 Task: Create in the project AptitudeWorks and in the Backlog issue 'Improve performance when searching large data sets' a child issue 'Integration with applicant tracking systems', and assign it to team member softage.3@softage.net. Create in the project AptitudeWorks and in the Backlog issue 'Implement user permissions to restrict access to sensitive data' a child issue 'Big data model interpretability and fairness testing and optimization', and assign it to team member softage.4@softage.net
Action: Mouse moved to (224, 68)
Screenshot: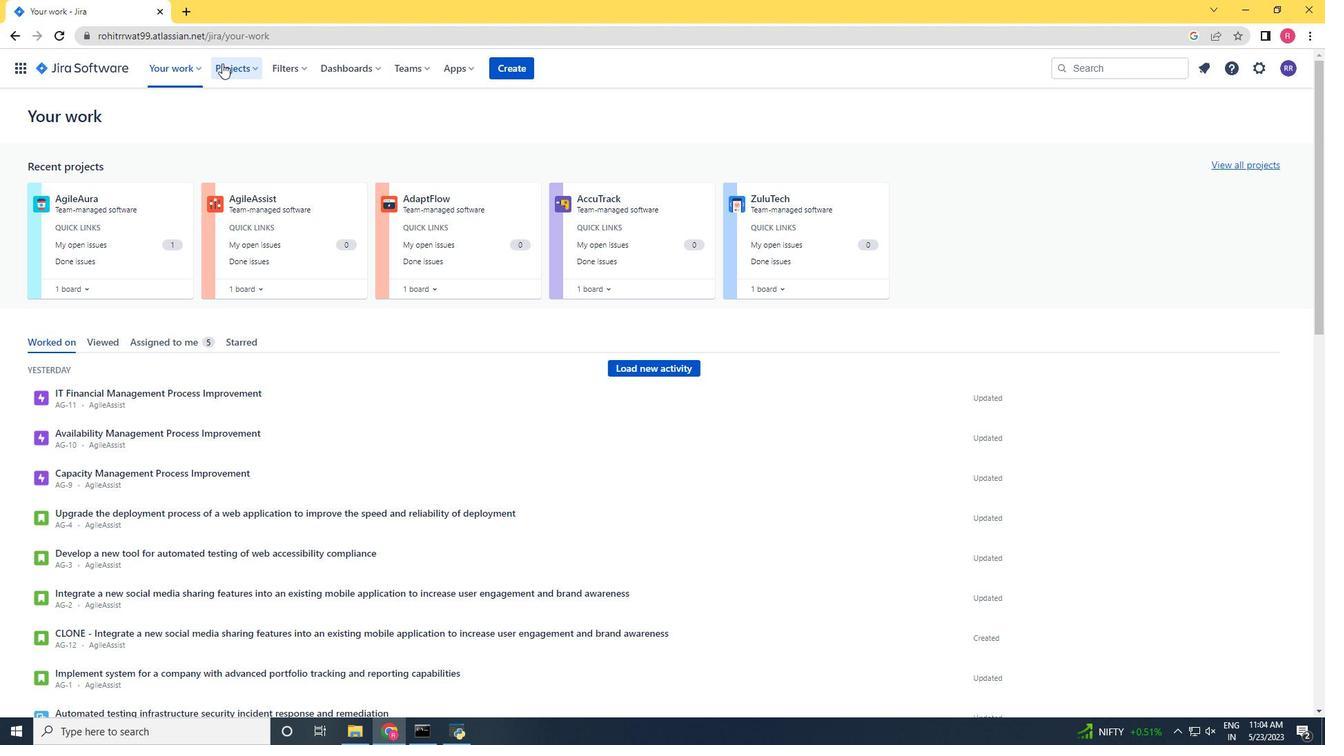
Action: Mouse pressed left at (224, 68)
Screenshot: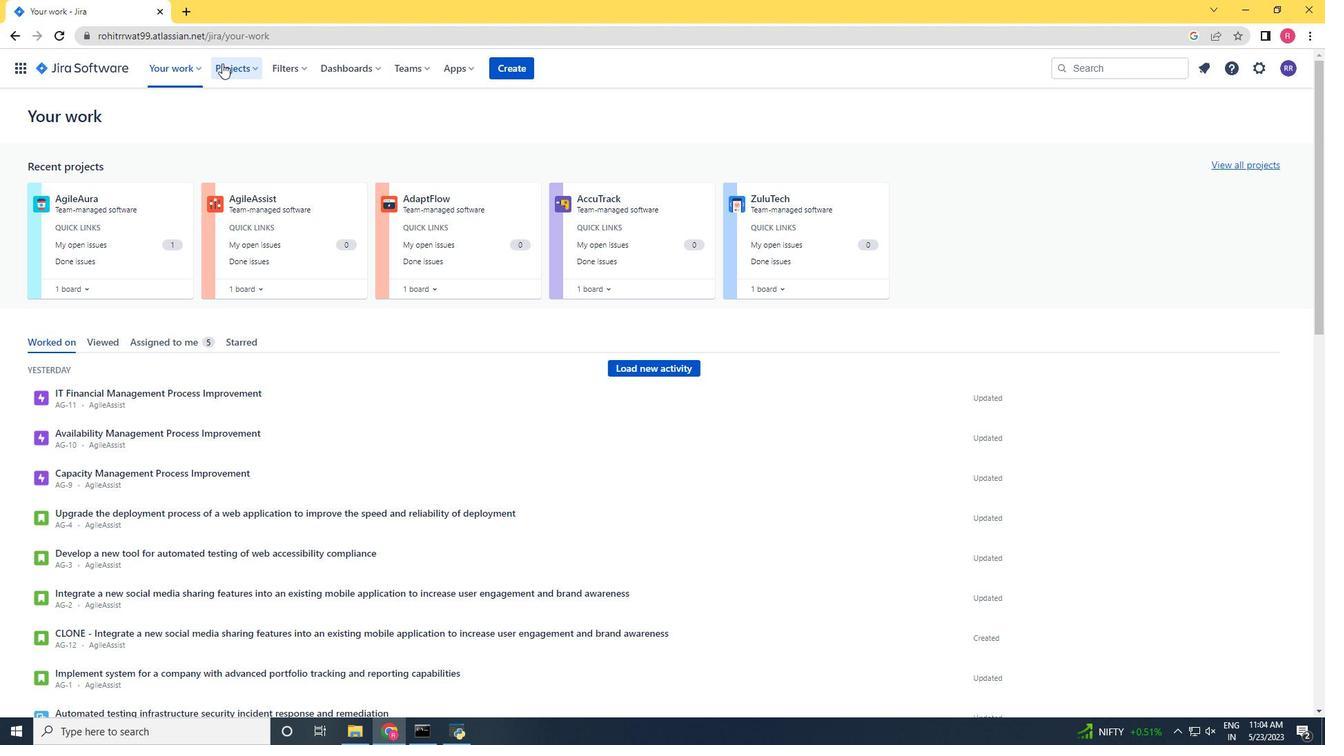 
Action: Mouse moved to (285, 139)
Screenshot: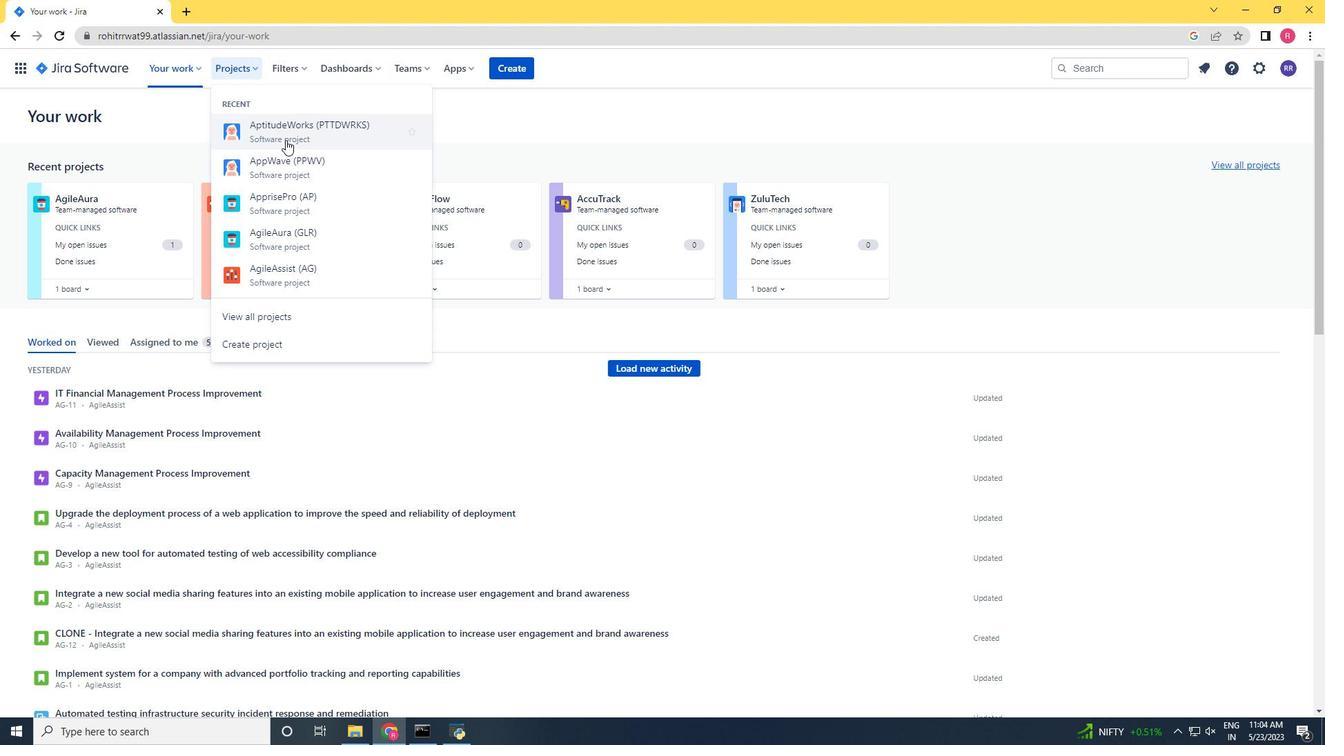 
Action: Mouse pressed left at (285, 139)
Screenshot: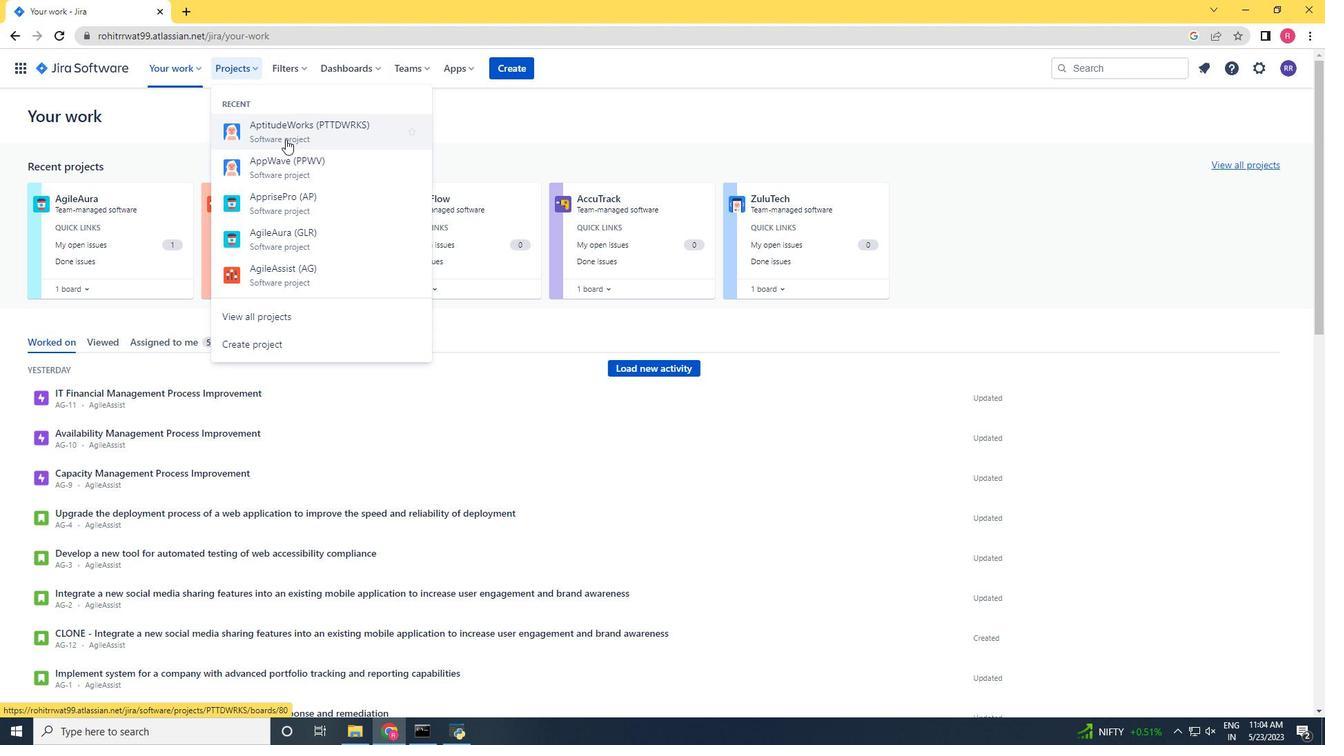 
Action: Mouse moved to (93, 204)
Screenshot: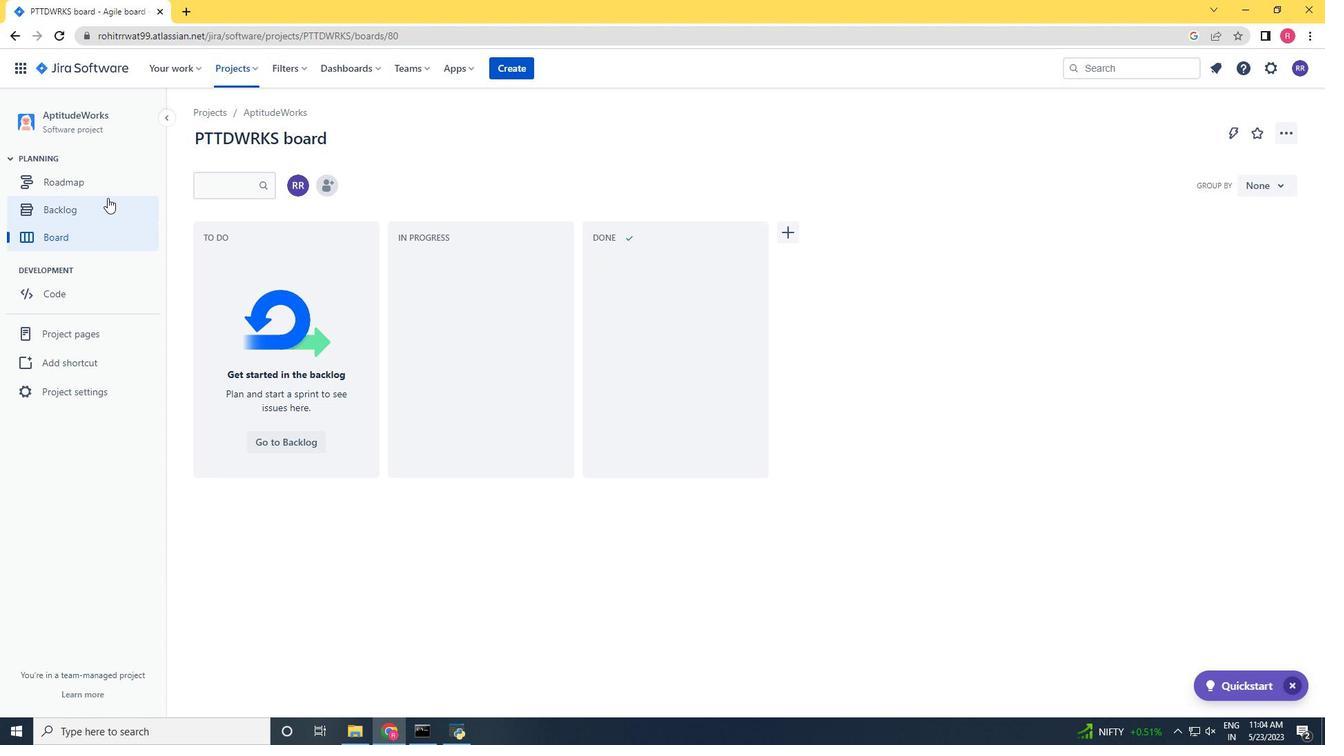 
Action: Mouse pressed left at (93, 204)
Screenshot: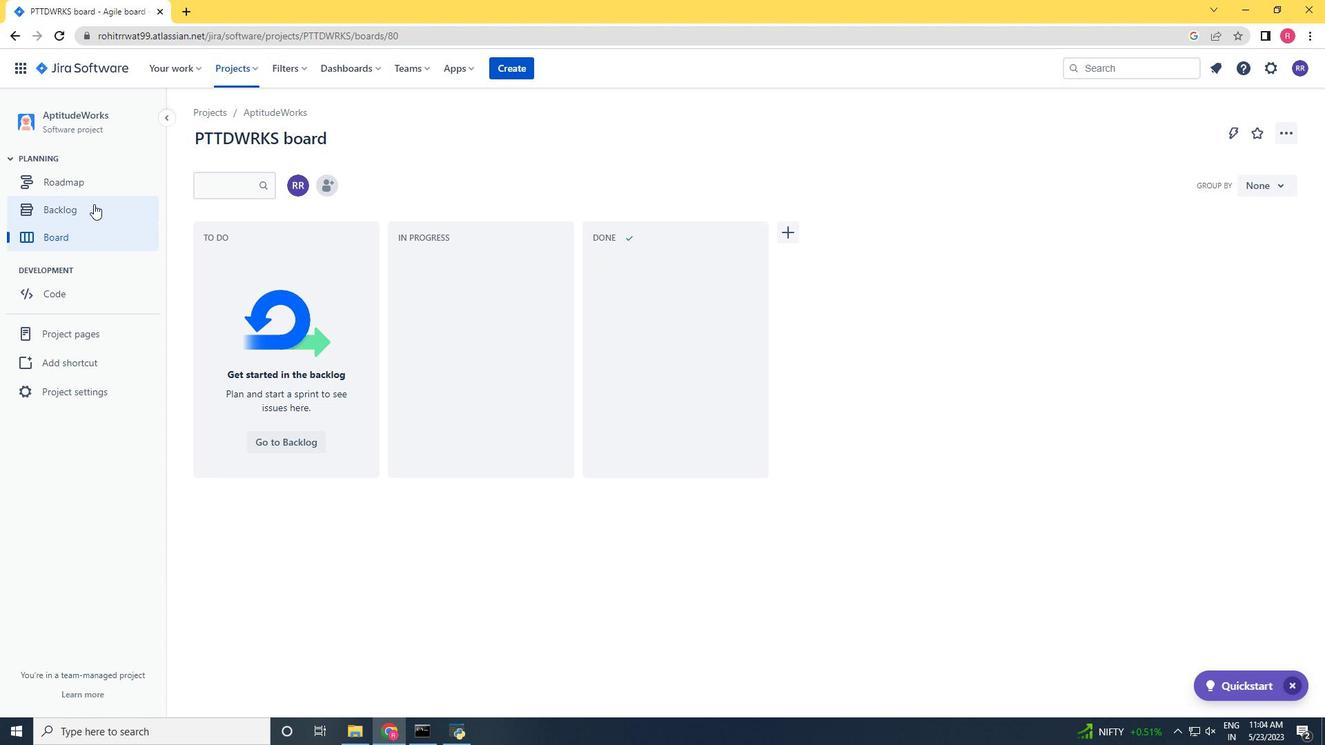 
Action: Mouse moved to (484, 421)
Screenshot: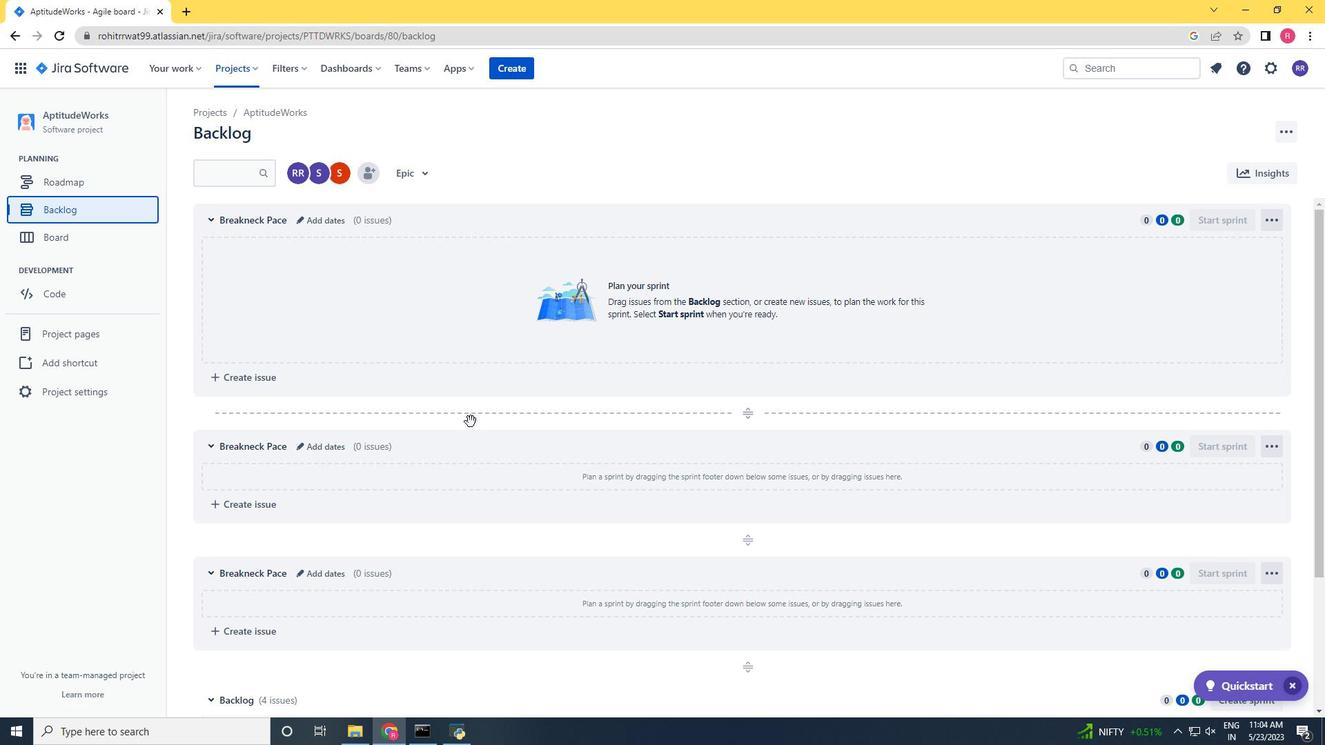 
Action: Mouse scrolled (484, 421) with delta (0, 0)
Screenshot: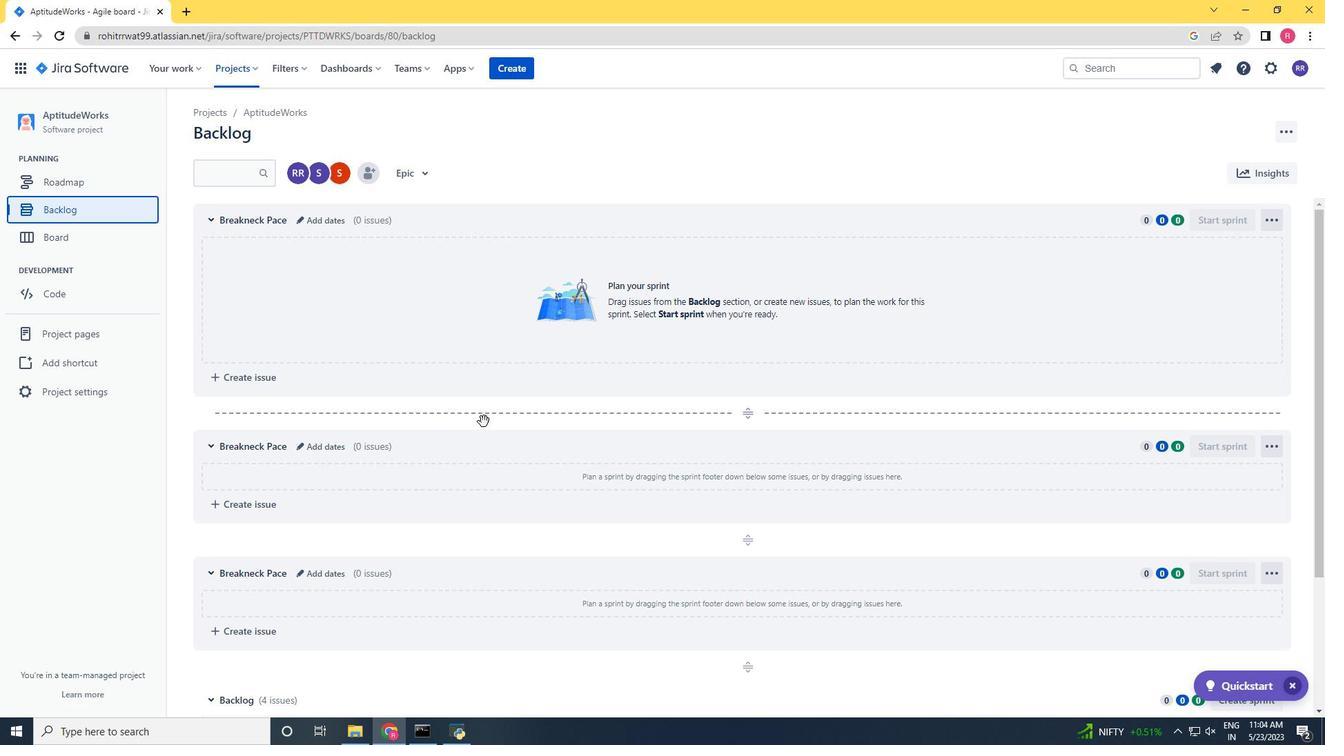 
Action: Mouse scrolled (484, 421) with delta (0, 0)
Screenshot: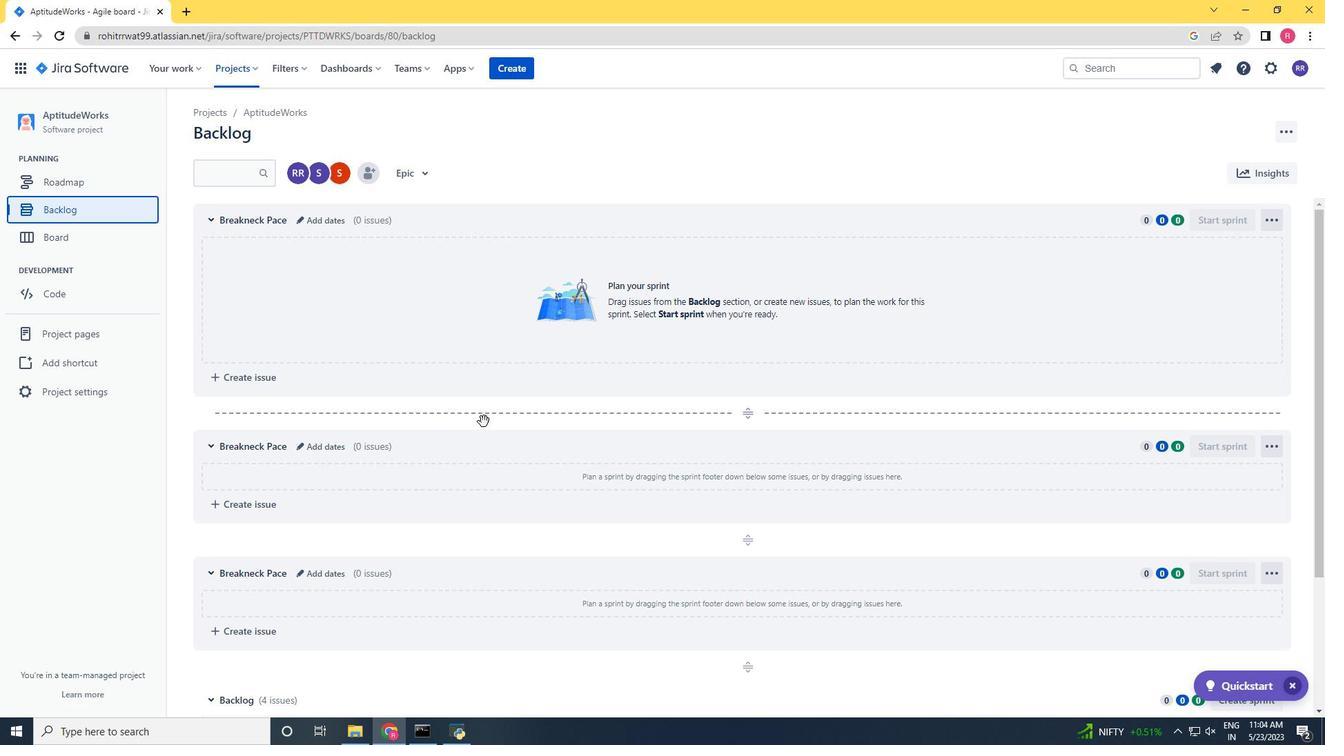 
Action: Mouse scrolled (484, 421) with delta (0, 0)
Screenshot: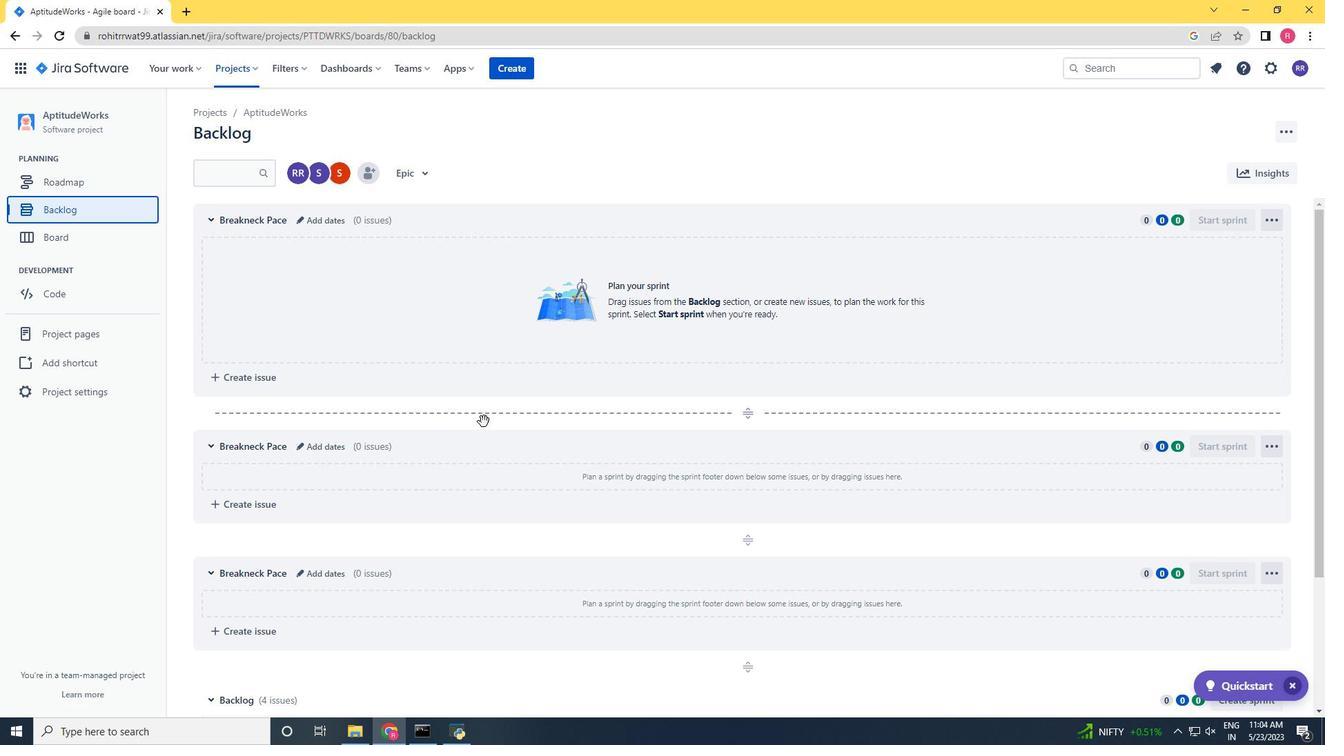 
Action: Mouse scrolled (484, 421) with delta (0, 0)
Screenshot: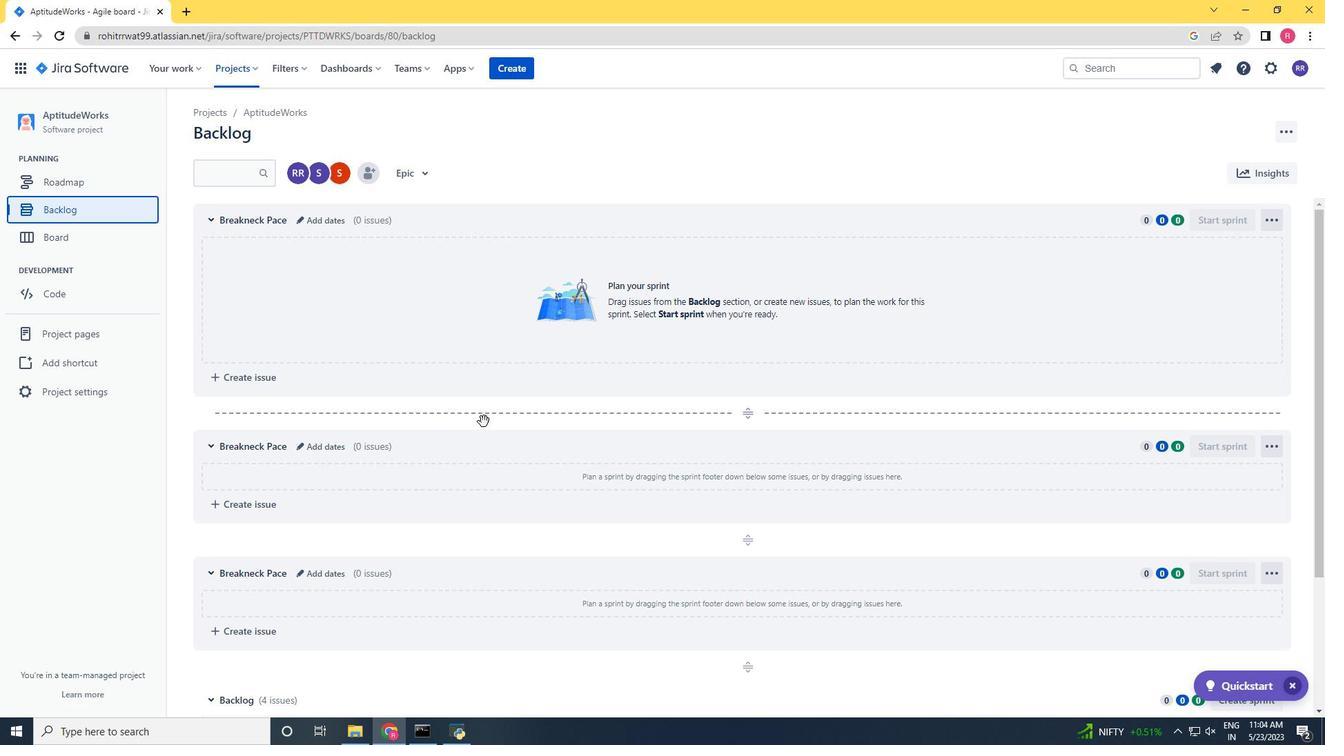 
Action: Mouse scrolled (484, 421) with delta (0, 0)
Screenshot: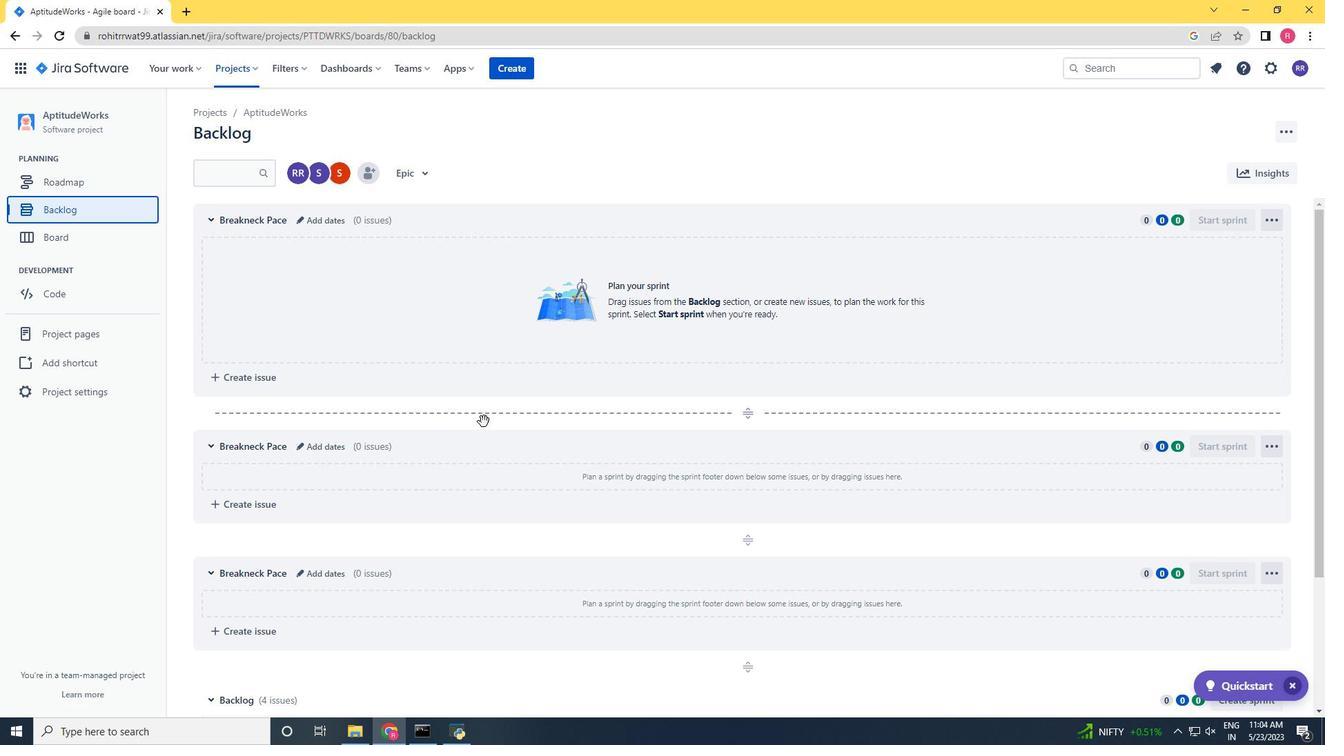 
Action: Mouse scrolled (484, 421) with delta (0, 0)
Screenshot: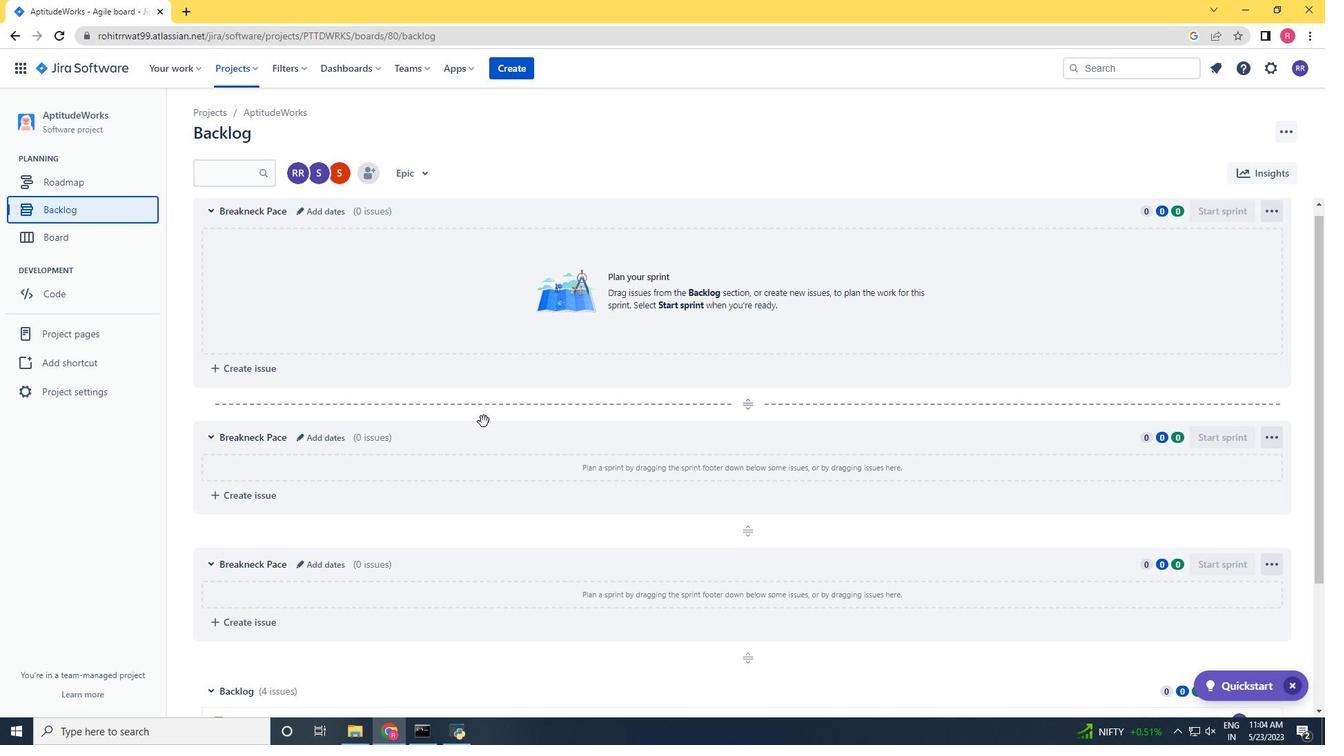 
Action: Mouse scrolled (484, 421) with delta (0, 0)
Screenshot: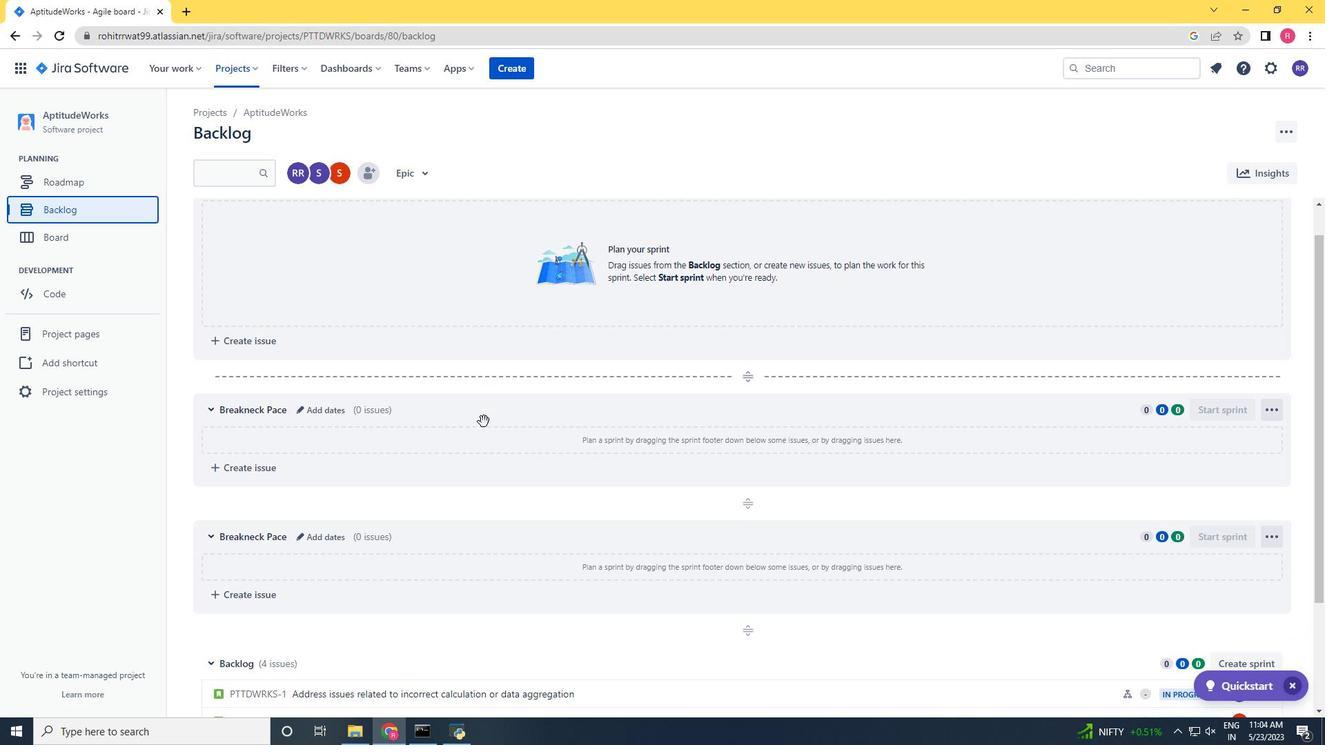 
Action: Mouse moved to (844, 606)
Screenshot: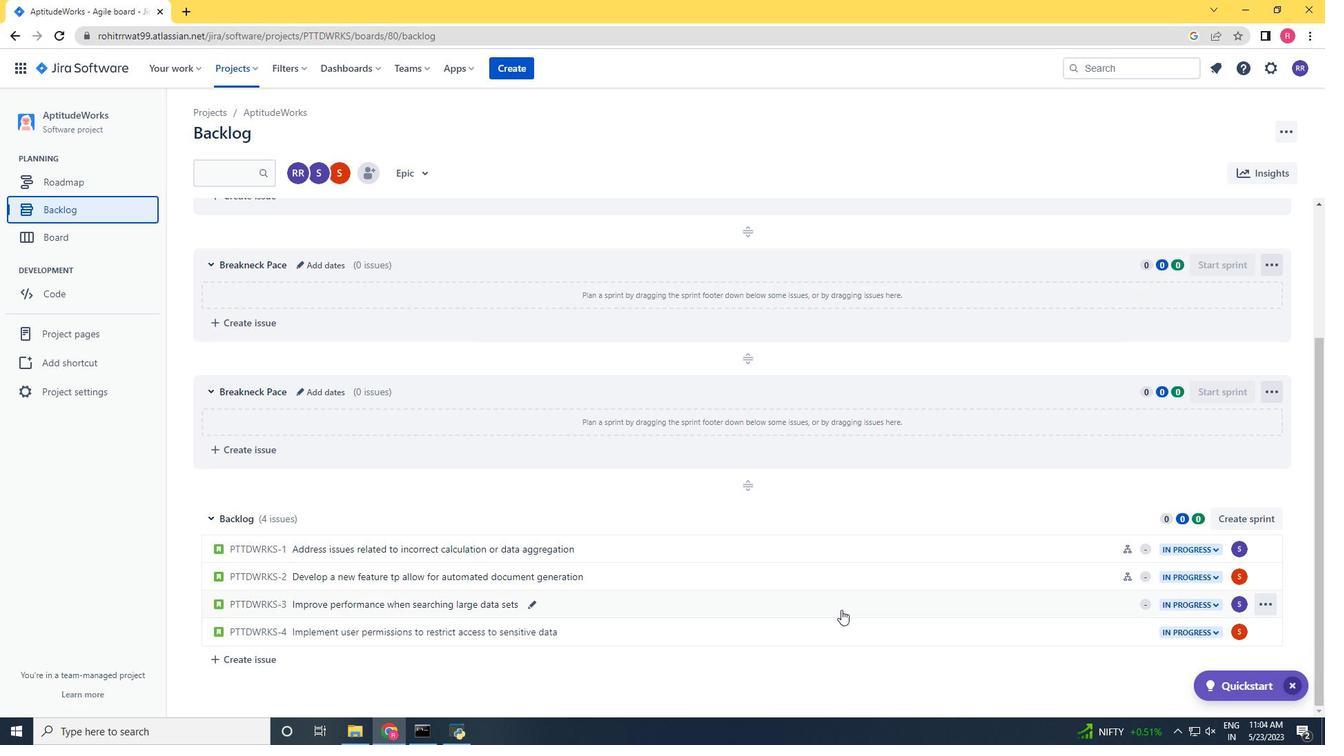 
Action: Mouse pressed left at (844, 606)
Screenshot: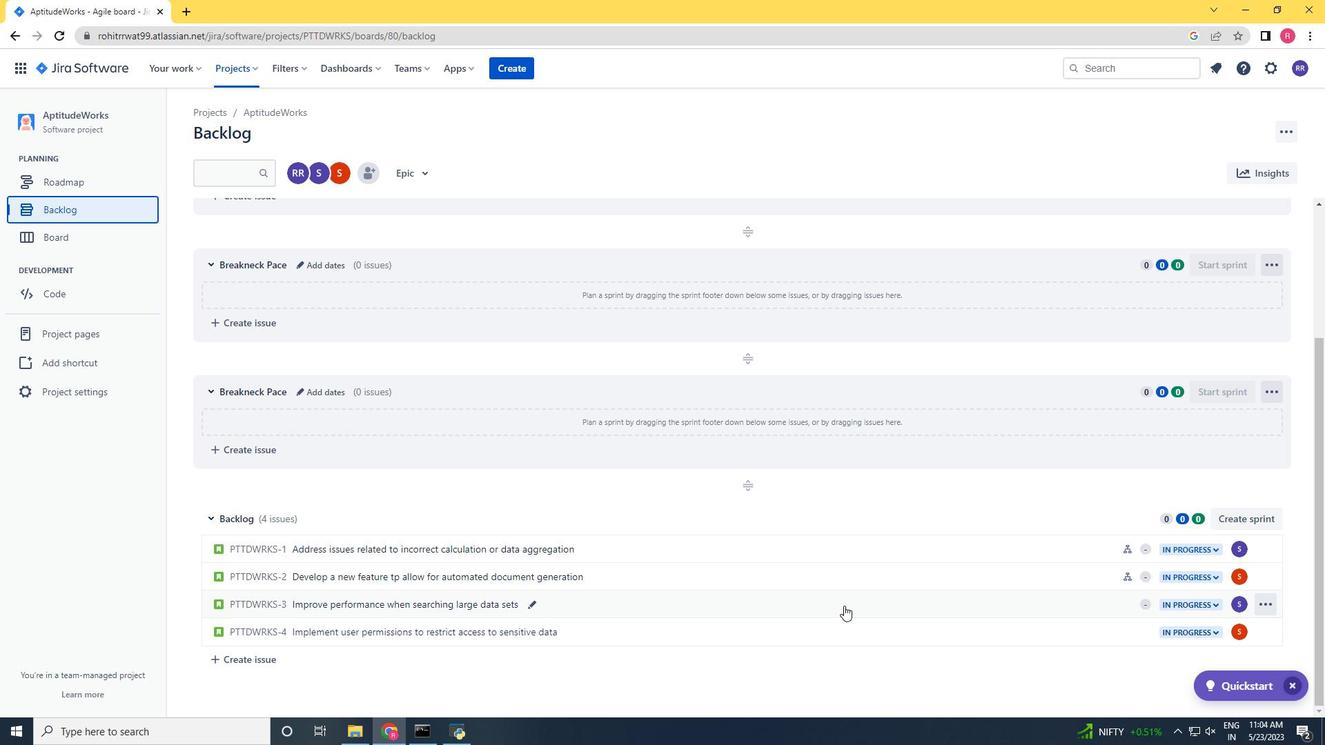 
Action: Mouse moved to (1091, 295)
Screenshot: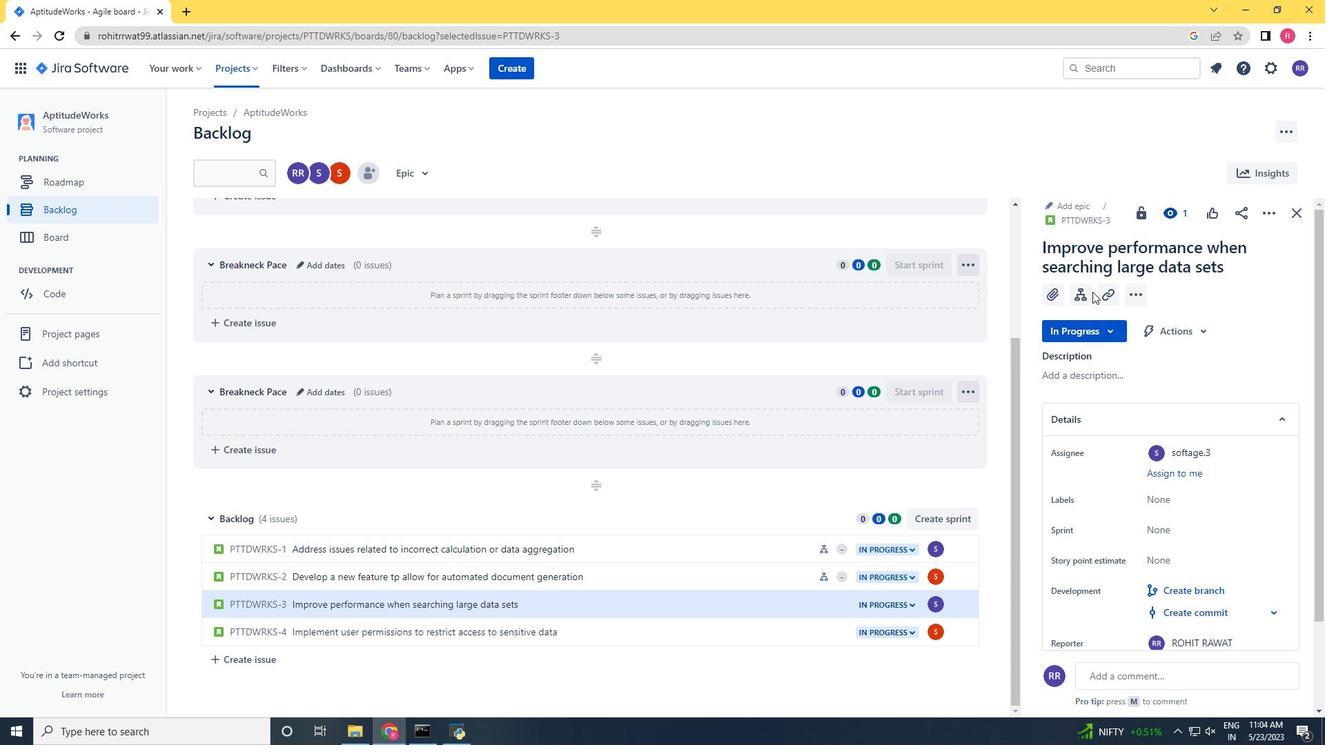 
Action: Mouse pressed left at (1091, 295)
Screenshot: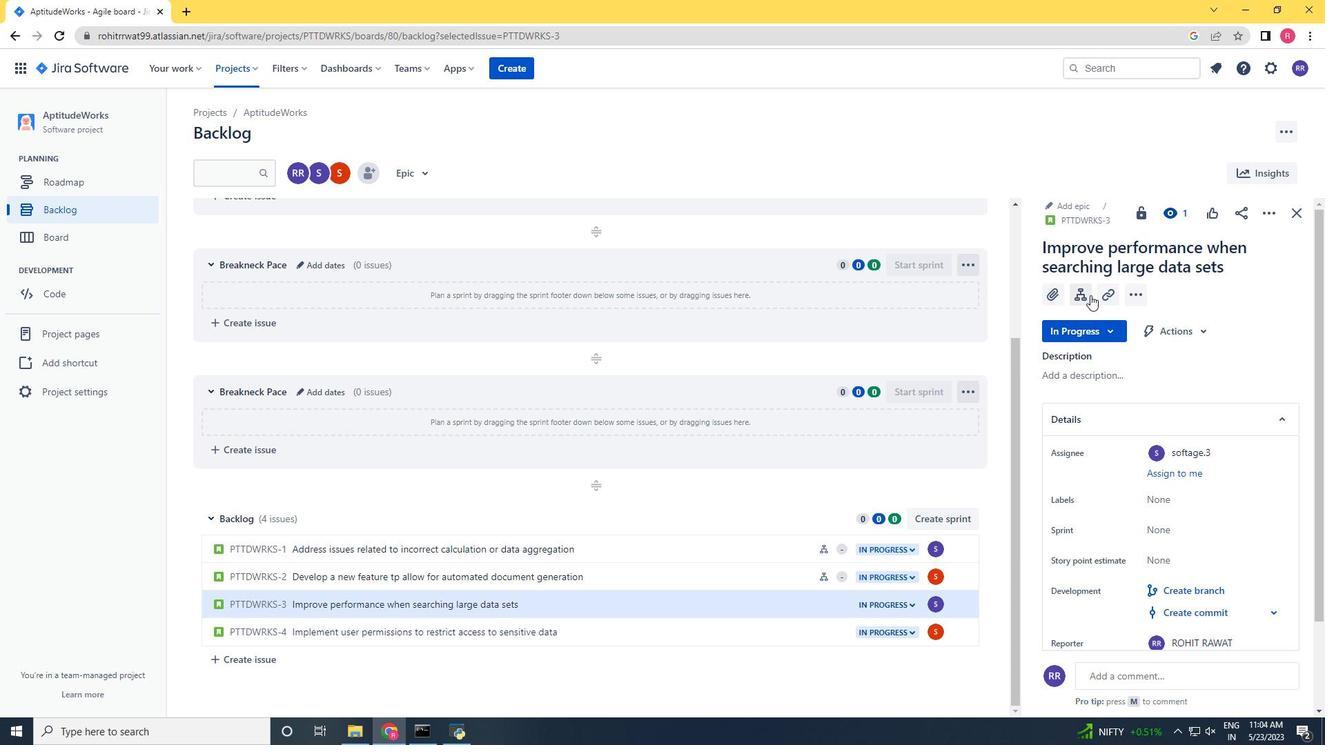
Action: Mouse moved to (1077, 374)
Screenshot: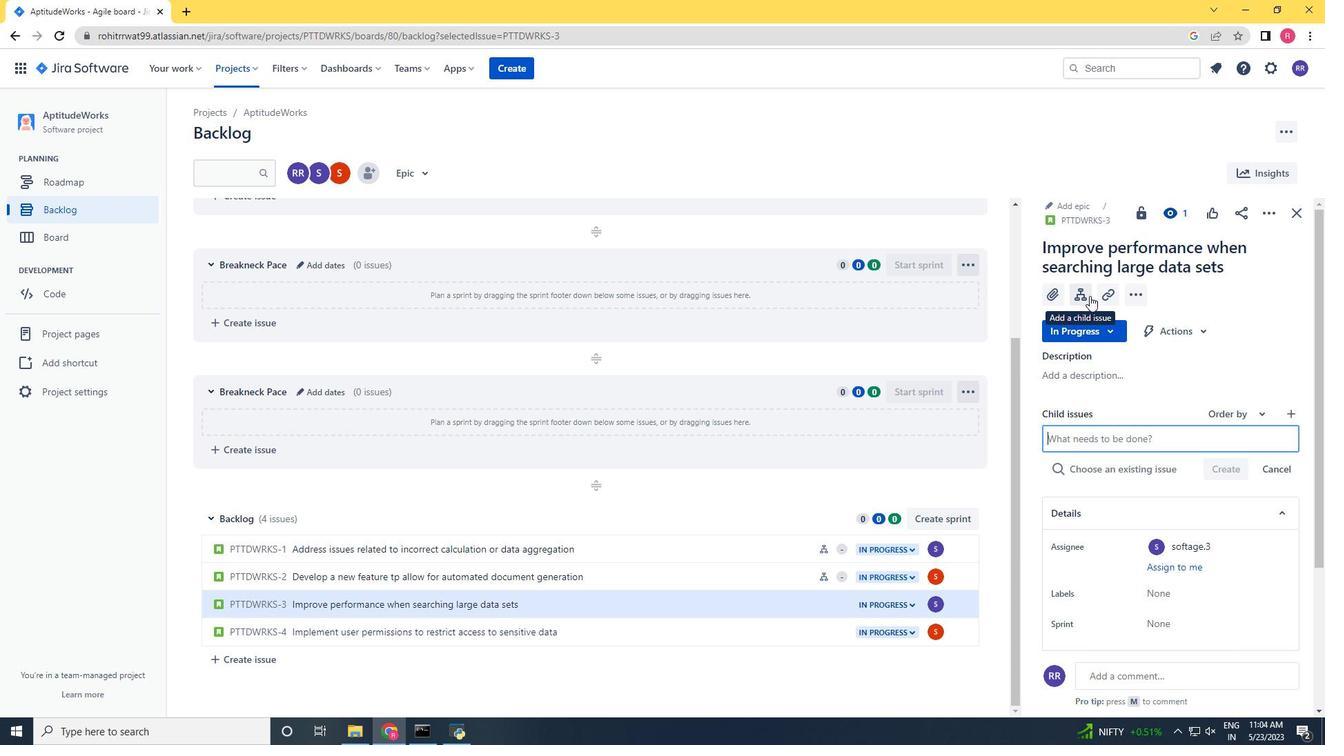
Action: Key pressed <Key.shift_r>Integration<Key.space>with<Key.space>applicant<Key.space>tracking<Key.space>system<Key.space><Key.enter>
Screenshot: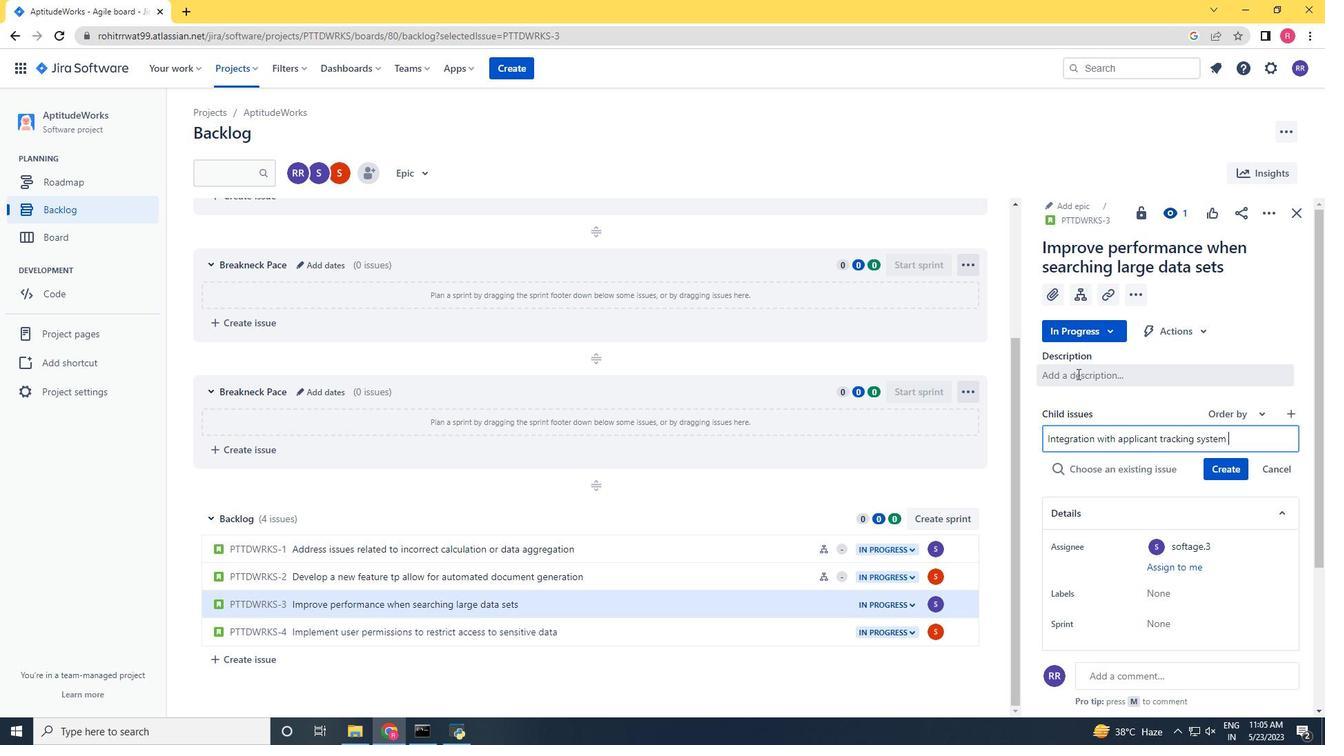 
Action: Mouse moved to (801, 636)
Screenshot: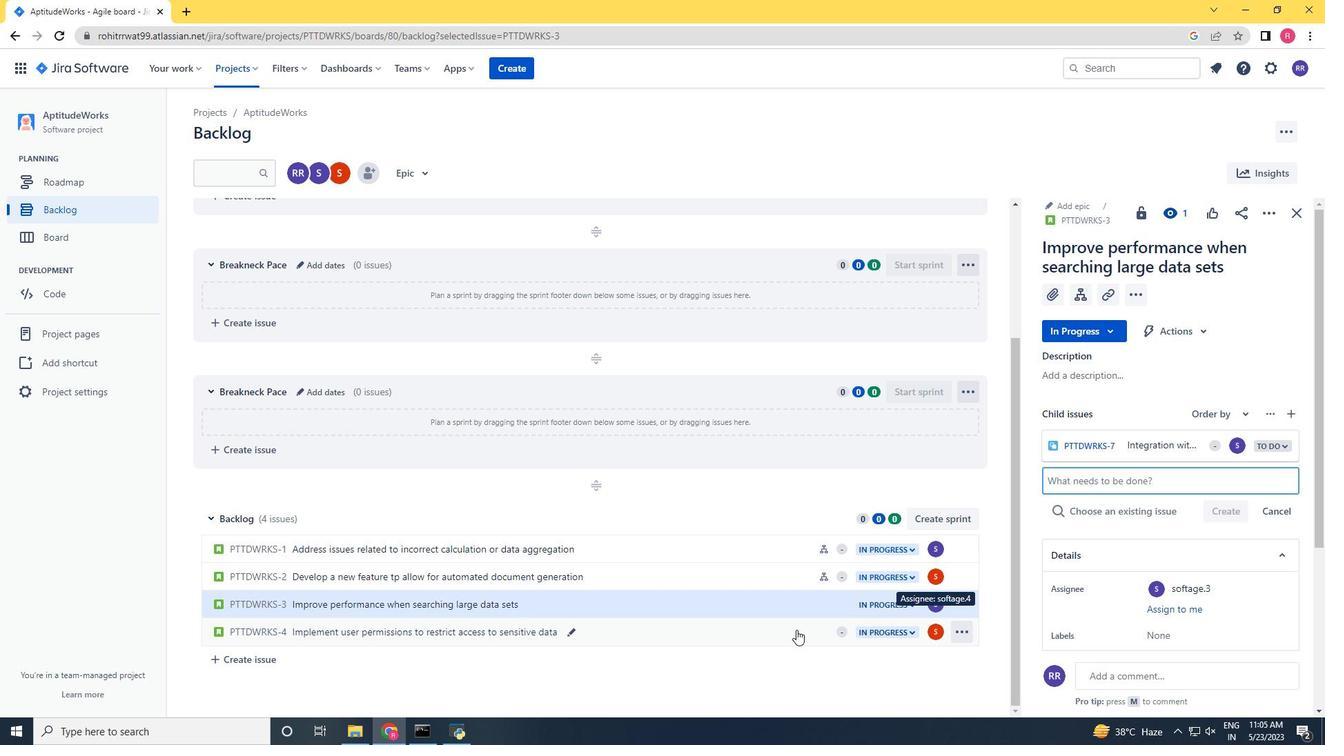 
Action: Mouse pressed left at (801, 636)
Screenshot: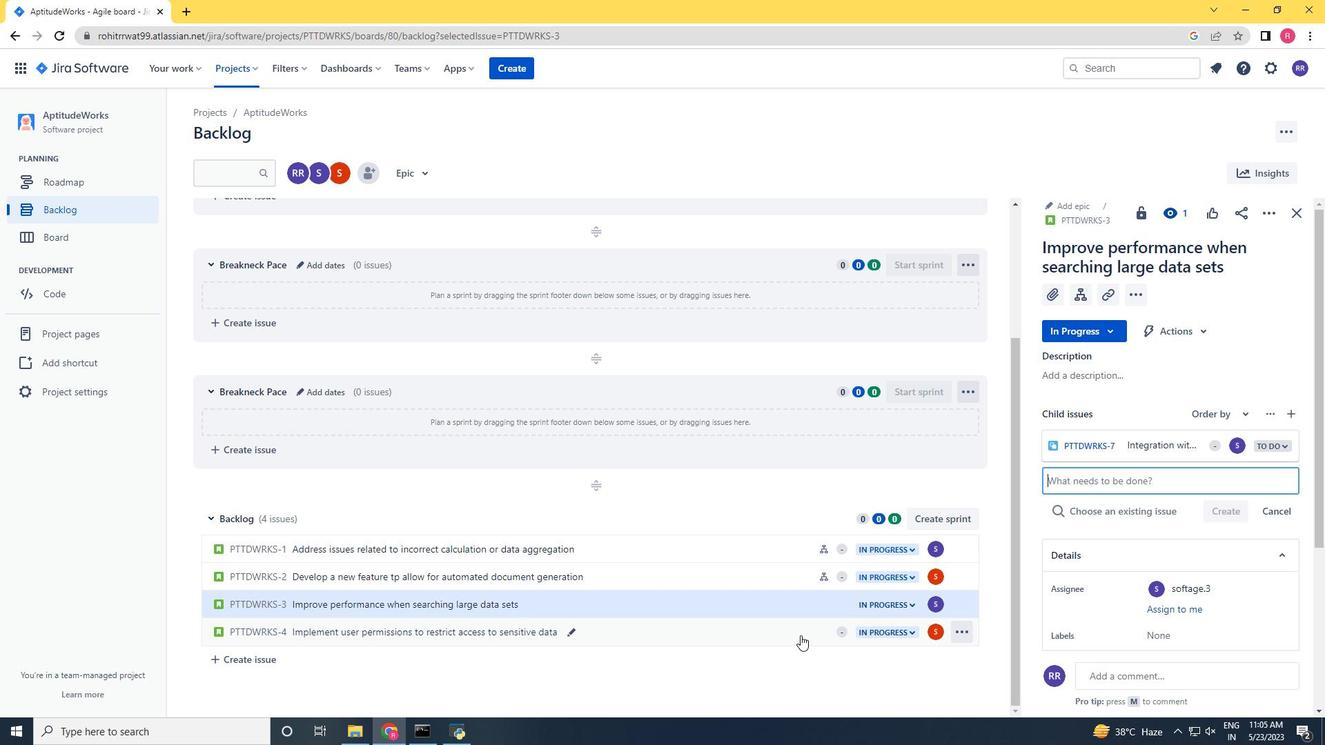 
Action: Mouse moved to (1075, 299)
Screenshot: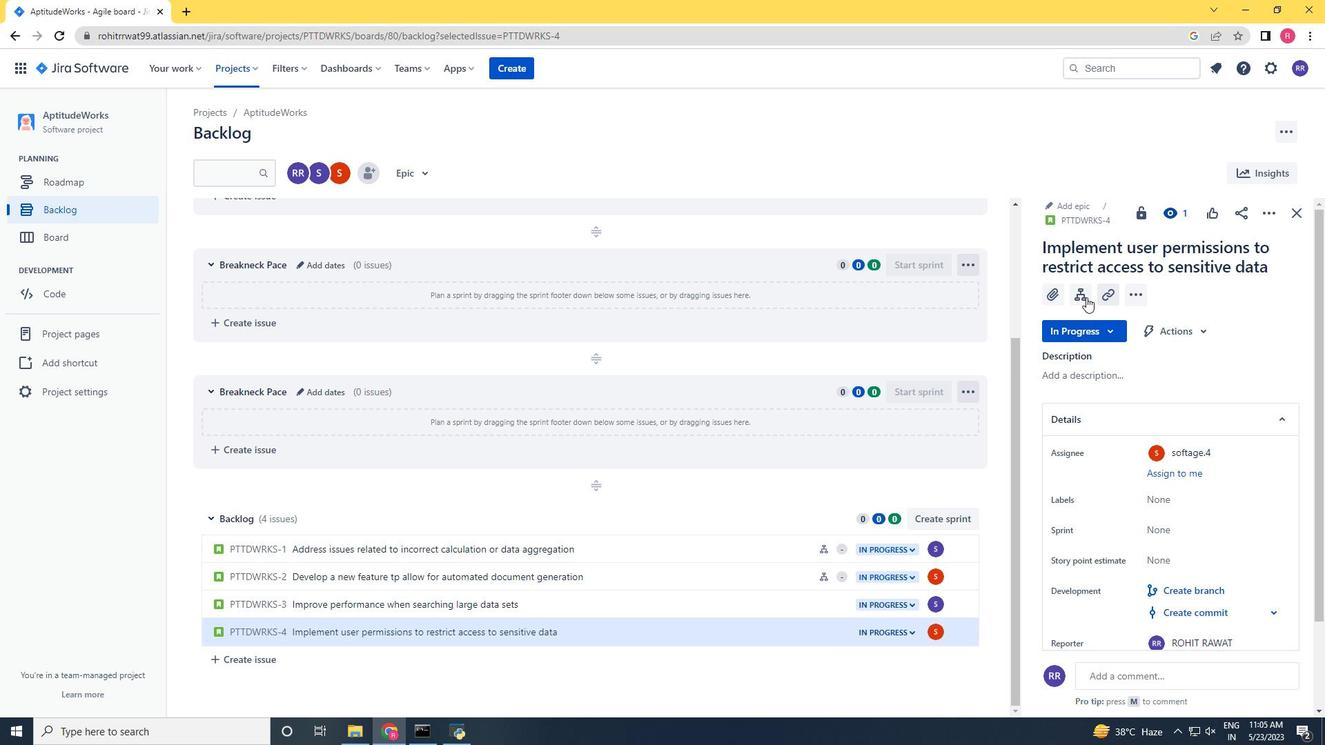 
Action: Mouse pressed left at (1075, 299)
Screenshot: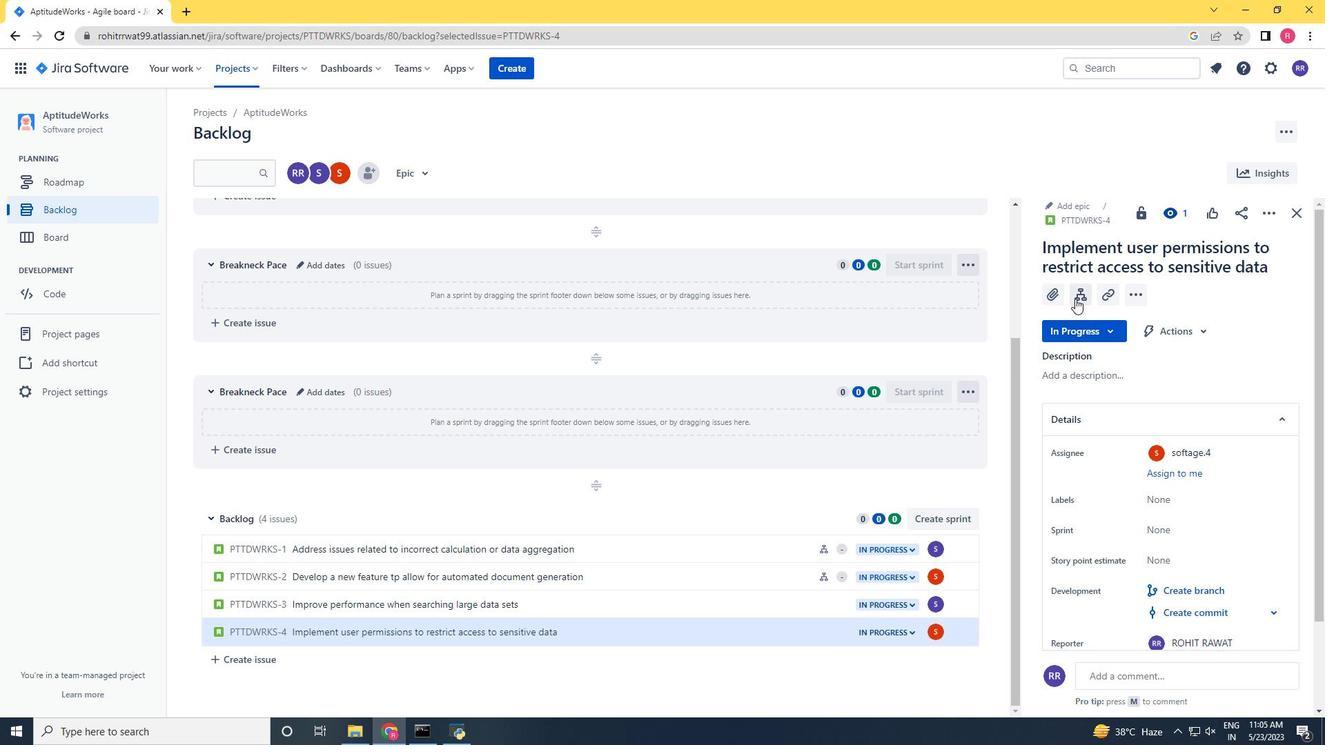 
Action: Mouse moved to (1107, 437)
Screenshot: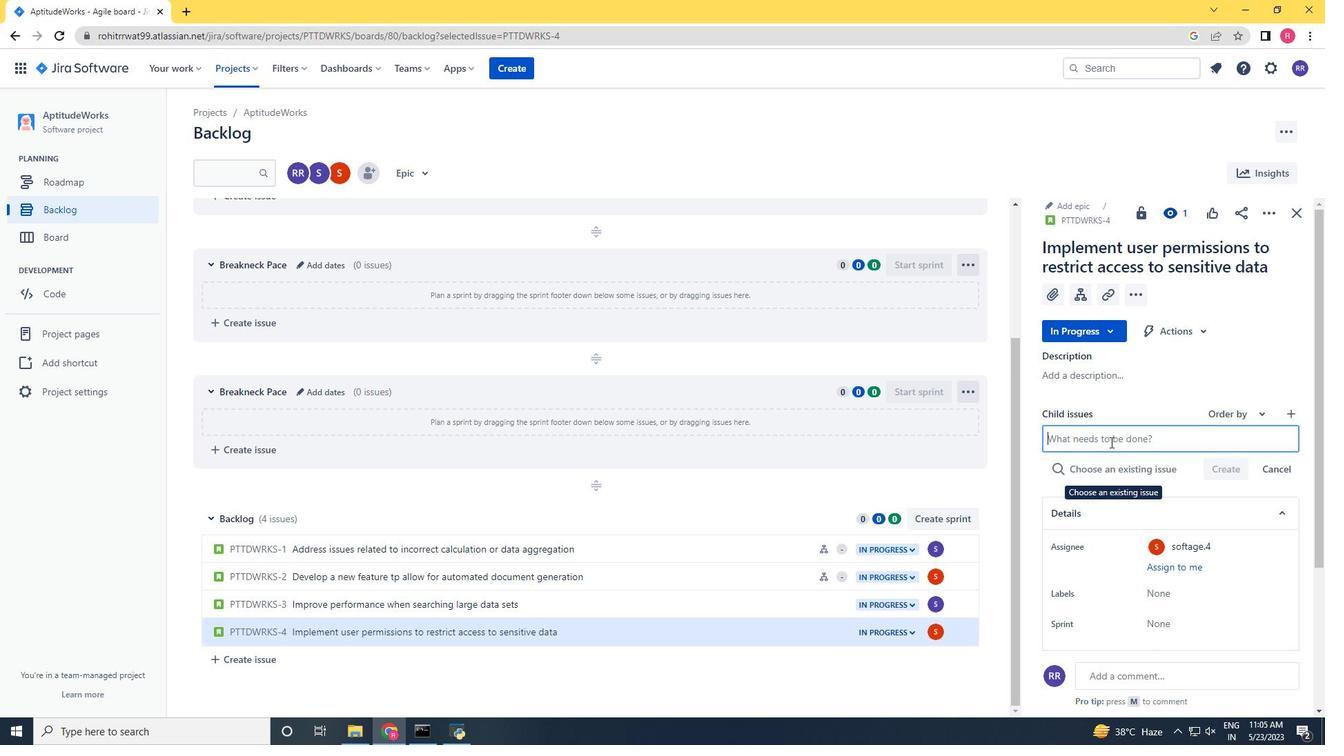 
Action: Key pressed <Key.shift>Big<Key.space>data<Key.space>model<Key.space>interpretability<Key.space>and<Key.space><Key.space>fairness<Key.space>testing<Key.space><Key.caps_lock>AND<Key.backspace><Key.backspace><Key.backspace><Key.caps_lock>and<Key.space>optimization<Key.space><Key.enter>
Screenshot: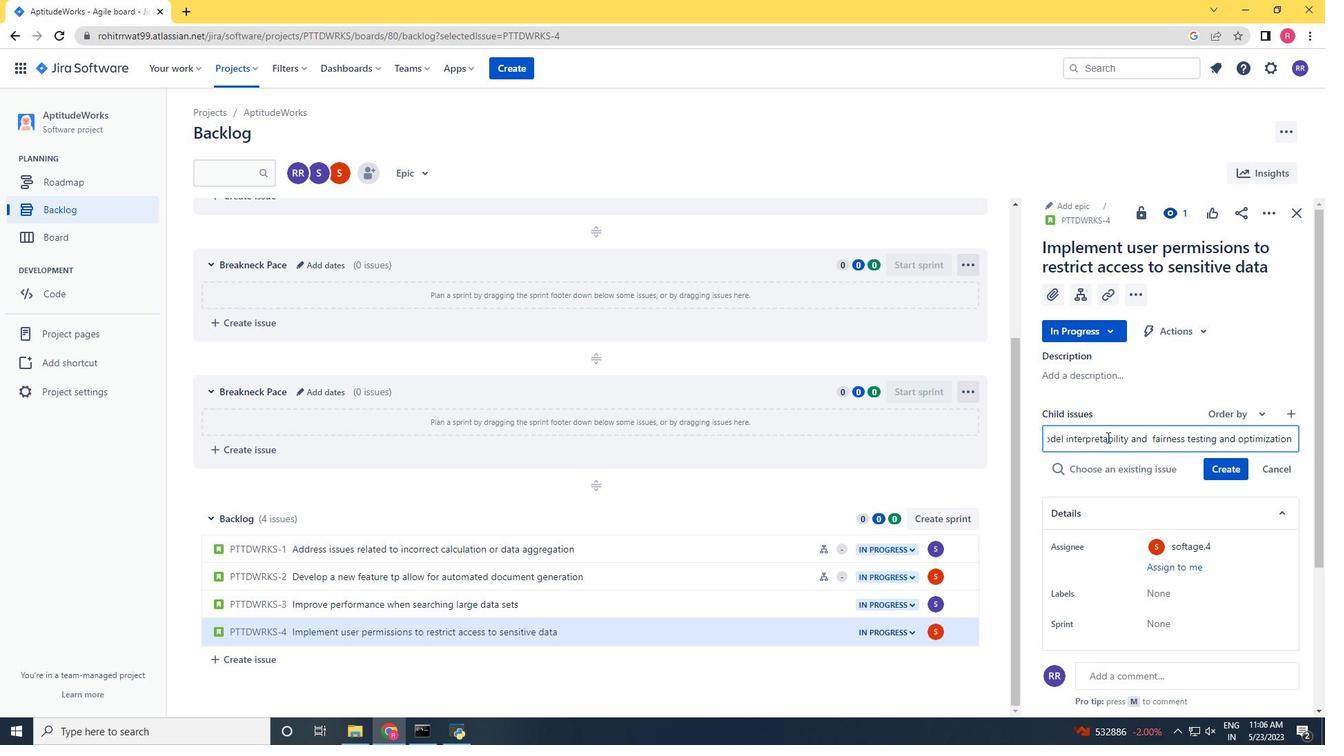 
Action: Mouse moved to (1243, 445)
Screenshot: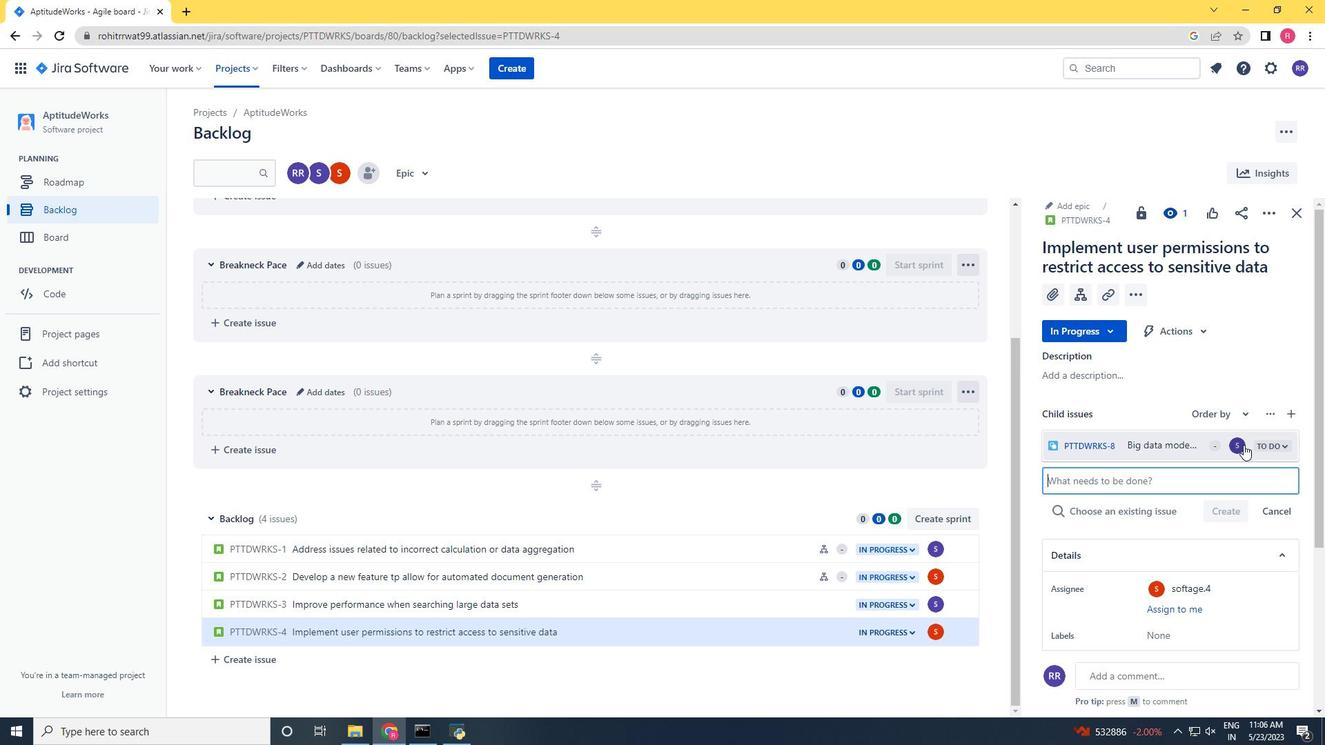 
Action: Mouse pressed left at (1243, 445)
Screenshot: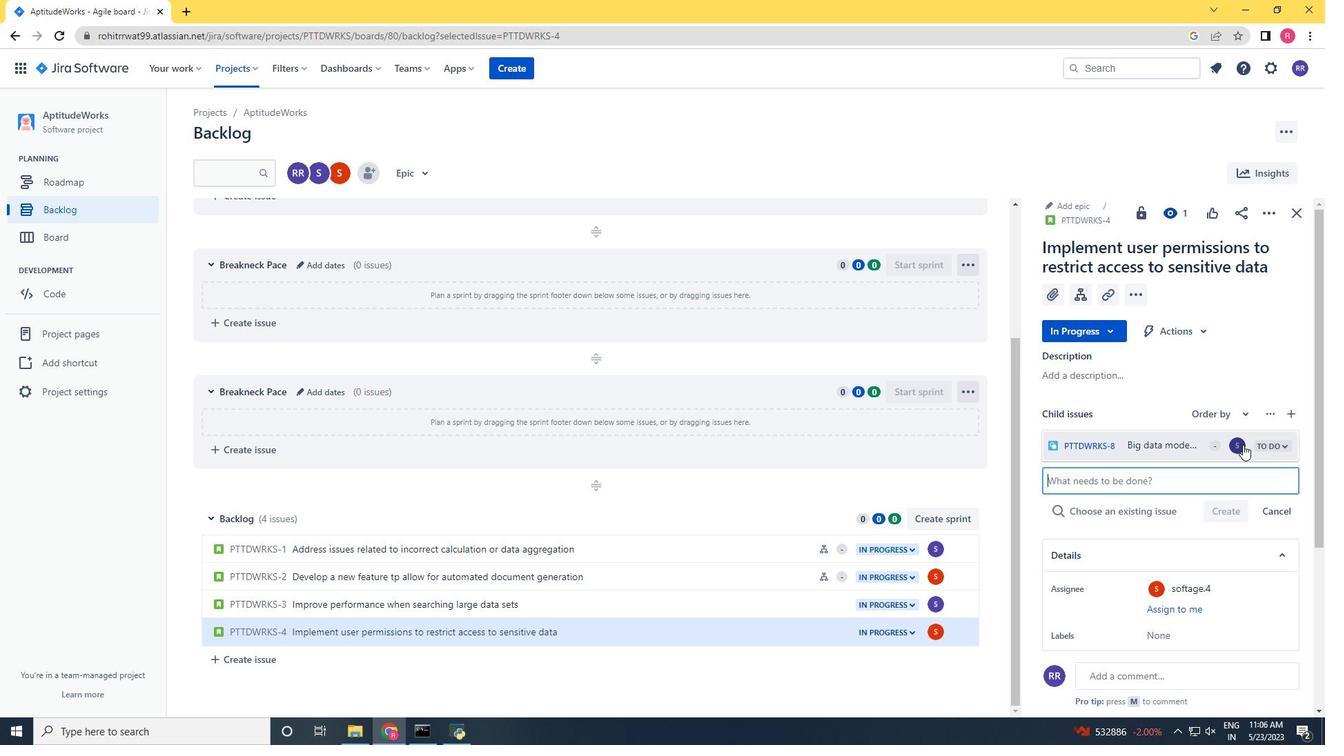 
Action: Key pressed softage.4
Screenshot: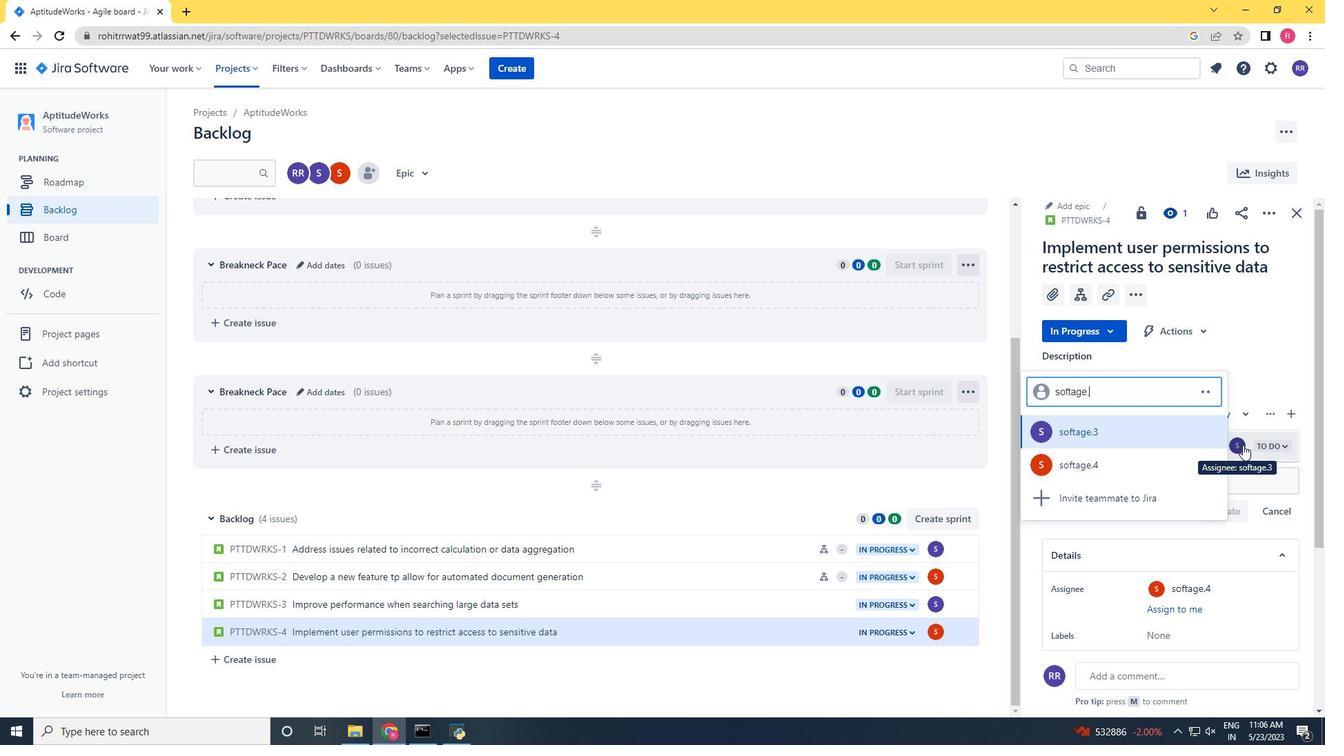 
Action: Mouse scrolled (1243, 446) with delta (0, 0)
Screenshot: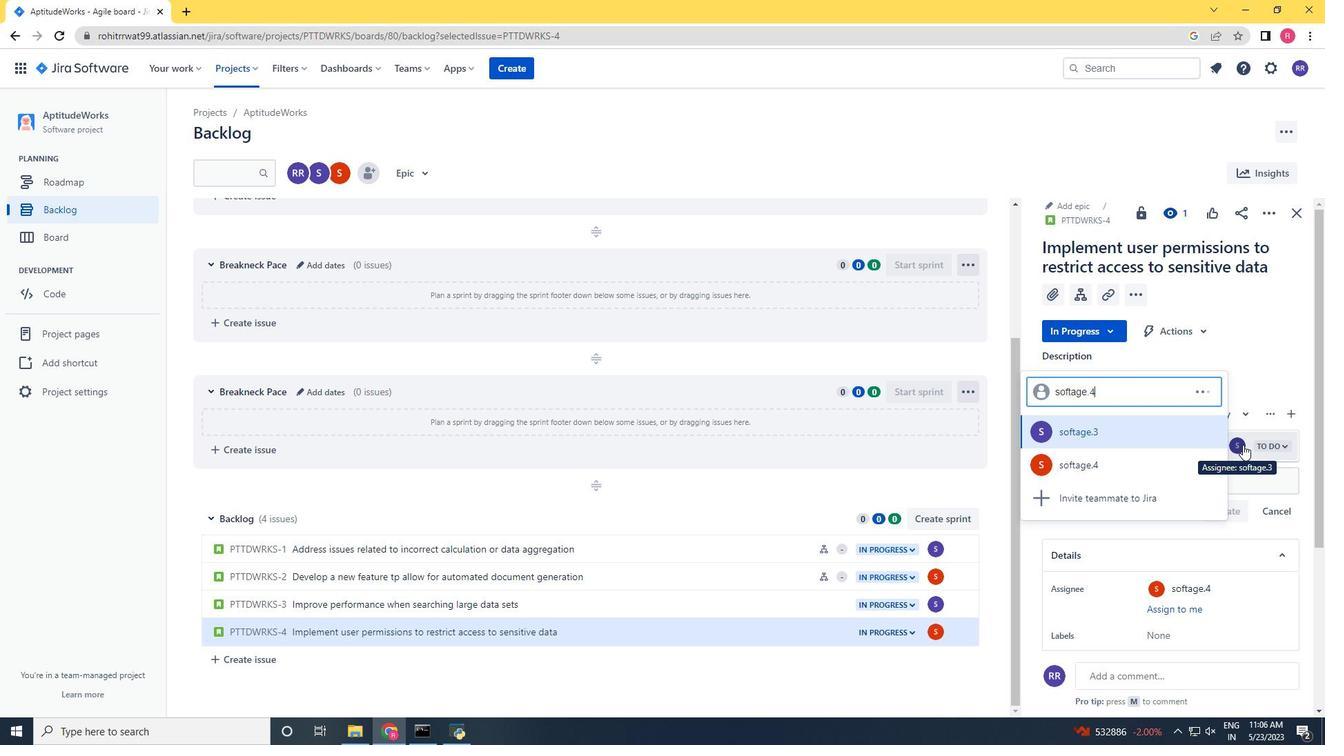 
Action: Mouse moved to (1091, 433)
Screenshot: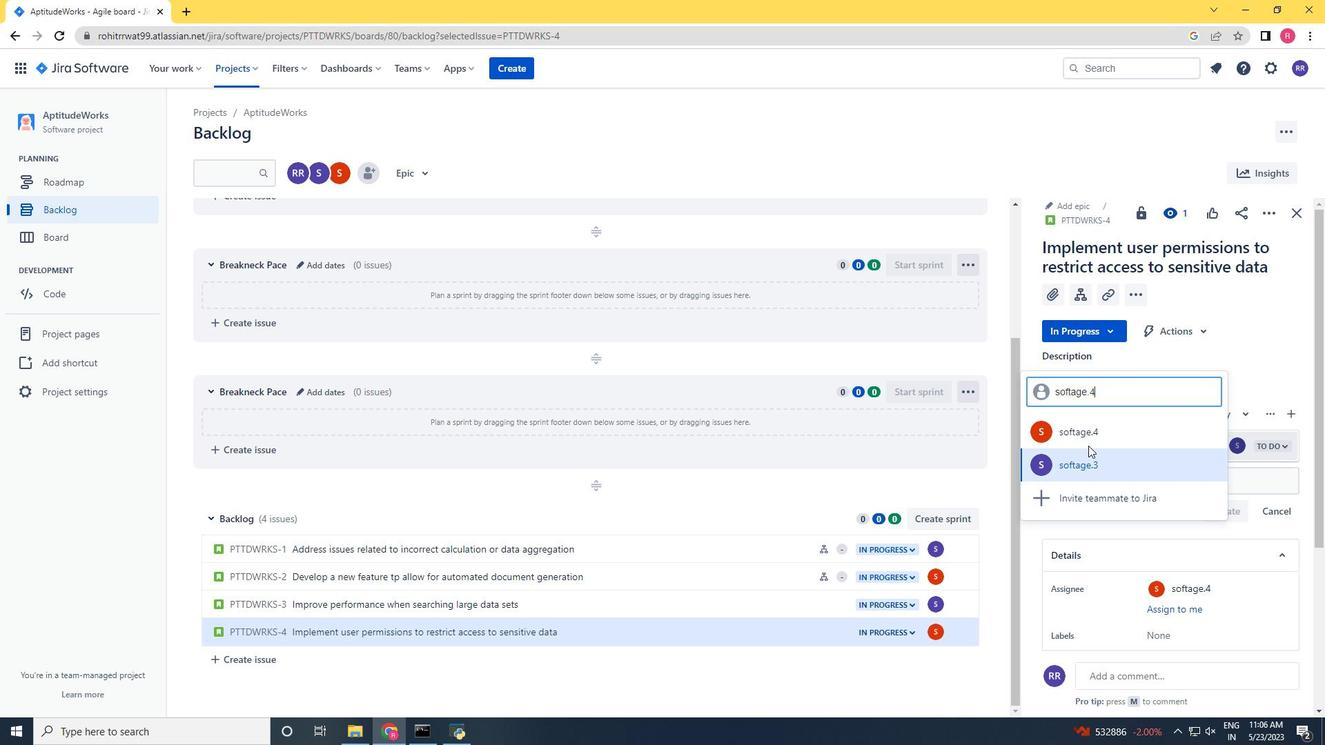 
Action: Mouse pressed left at (1091, 433)
Screenshot: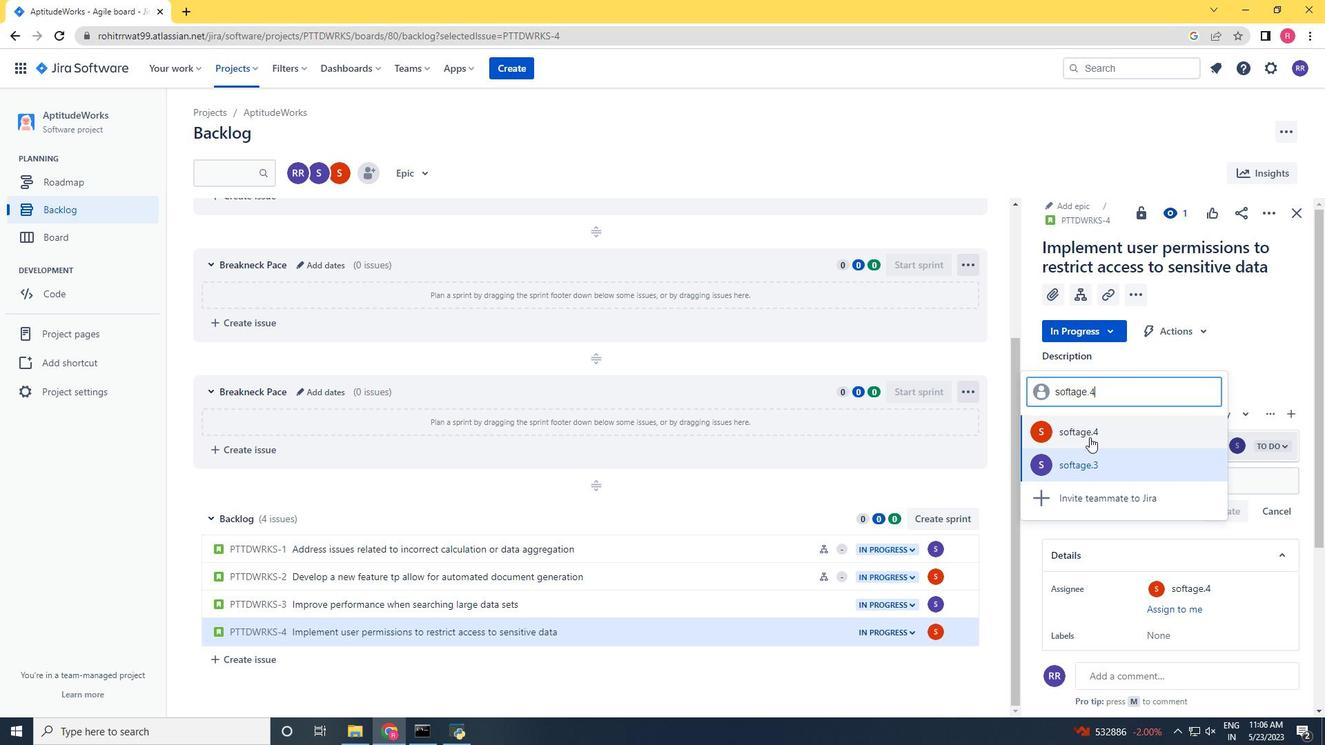 
Action: Mouse moved to (839, 698)
Screenshot: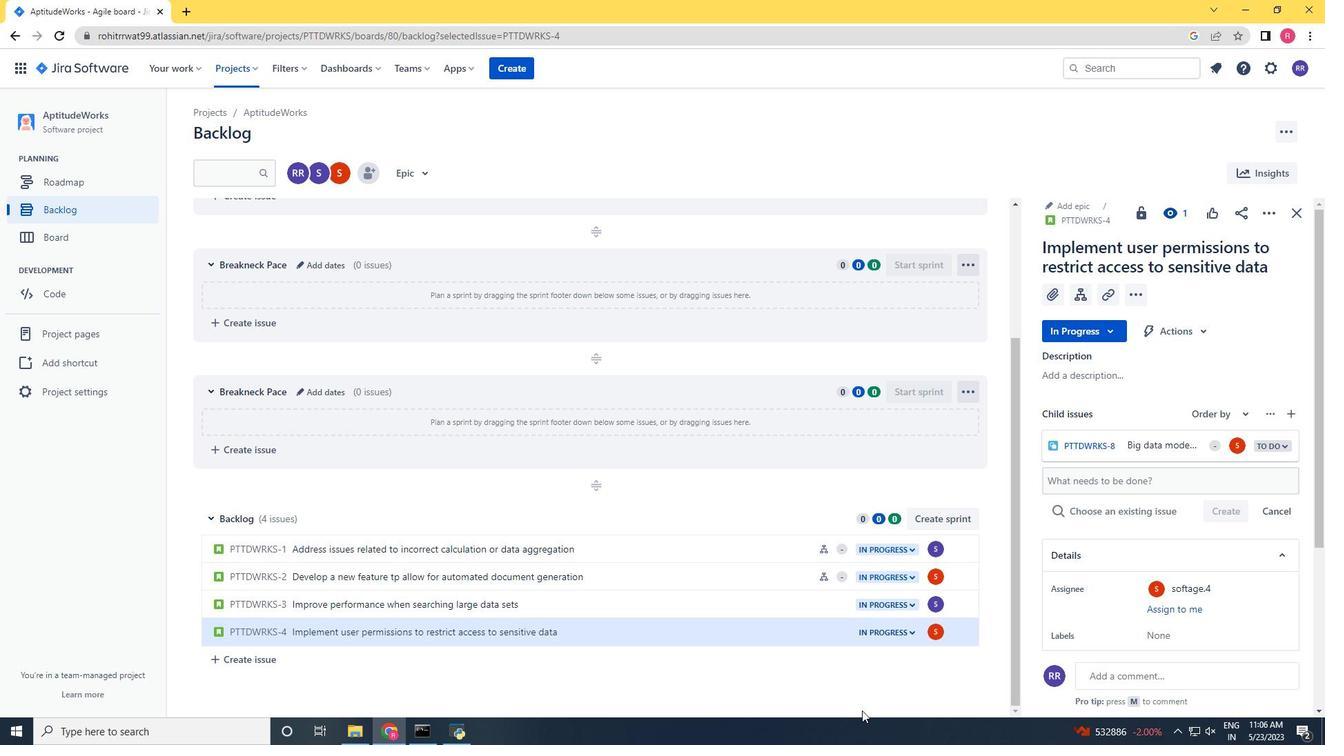 
